 Task: Select the 2 on the scale.
Action: Mouse moved to (15, 620)
Screenshot: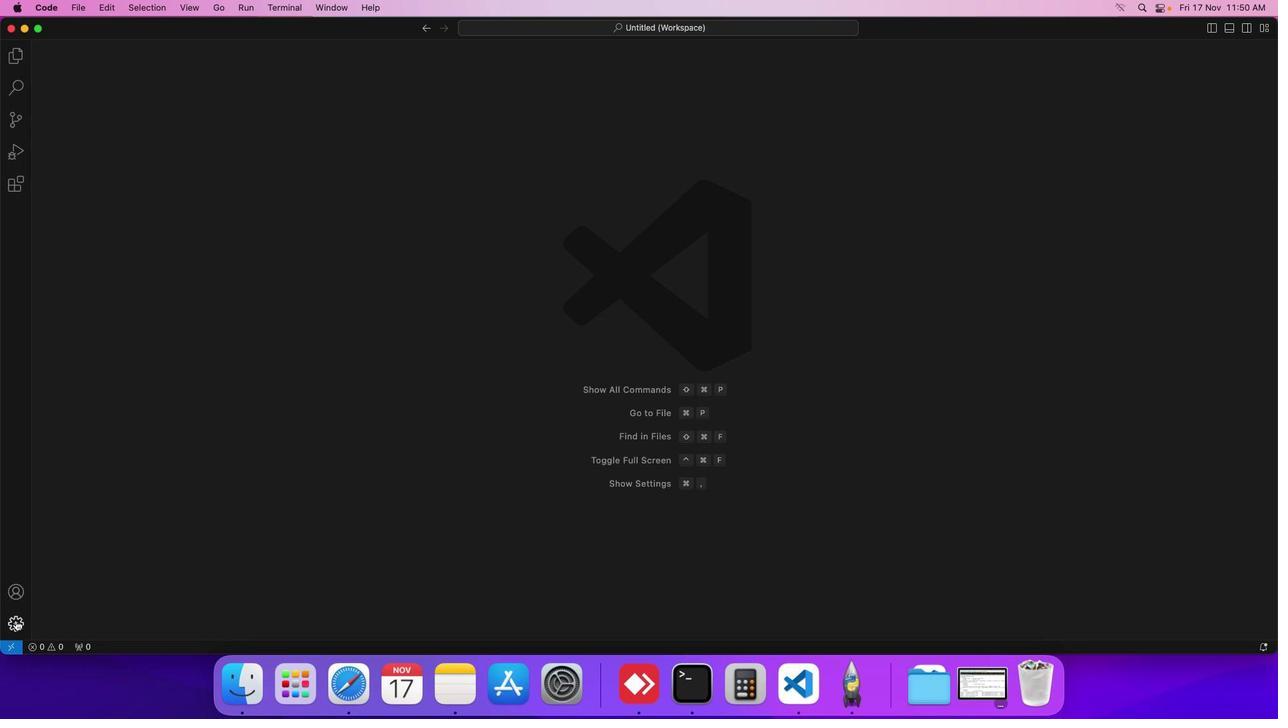
Action: Mouse pressed left at (15, 620)
Screenshot: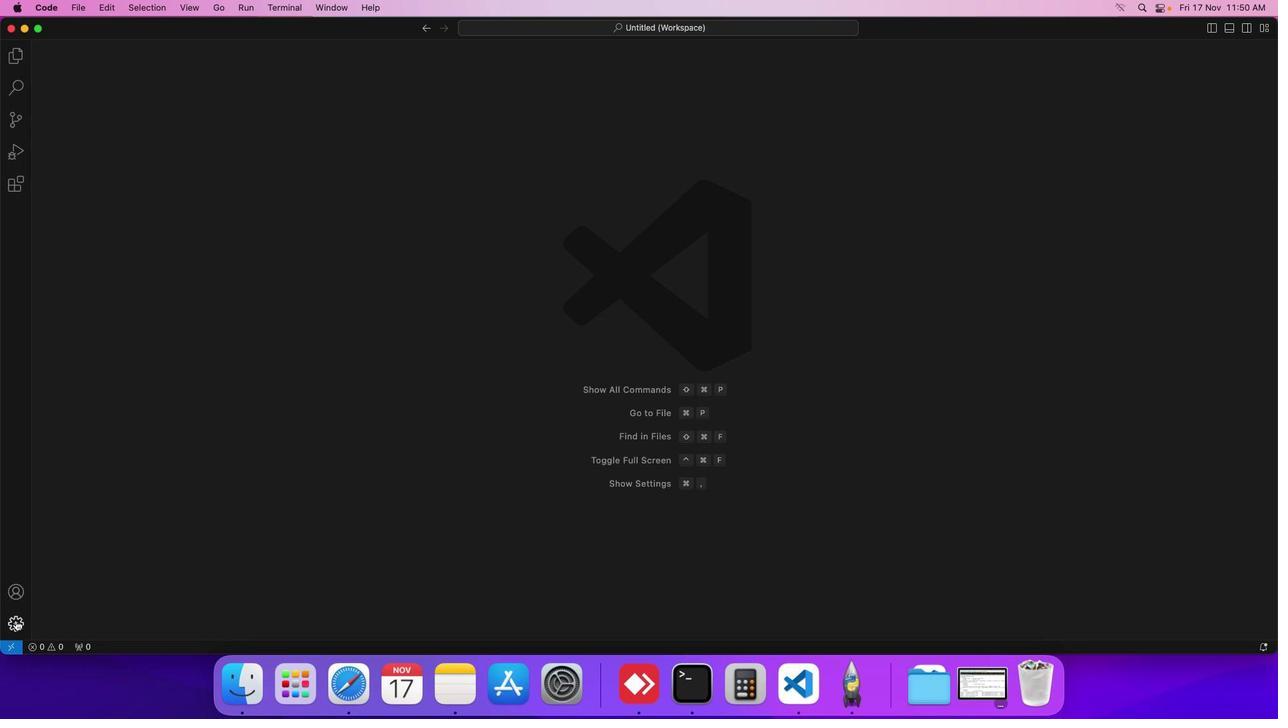 
Action: Mouse moved to (48, 521)
Screenshot: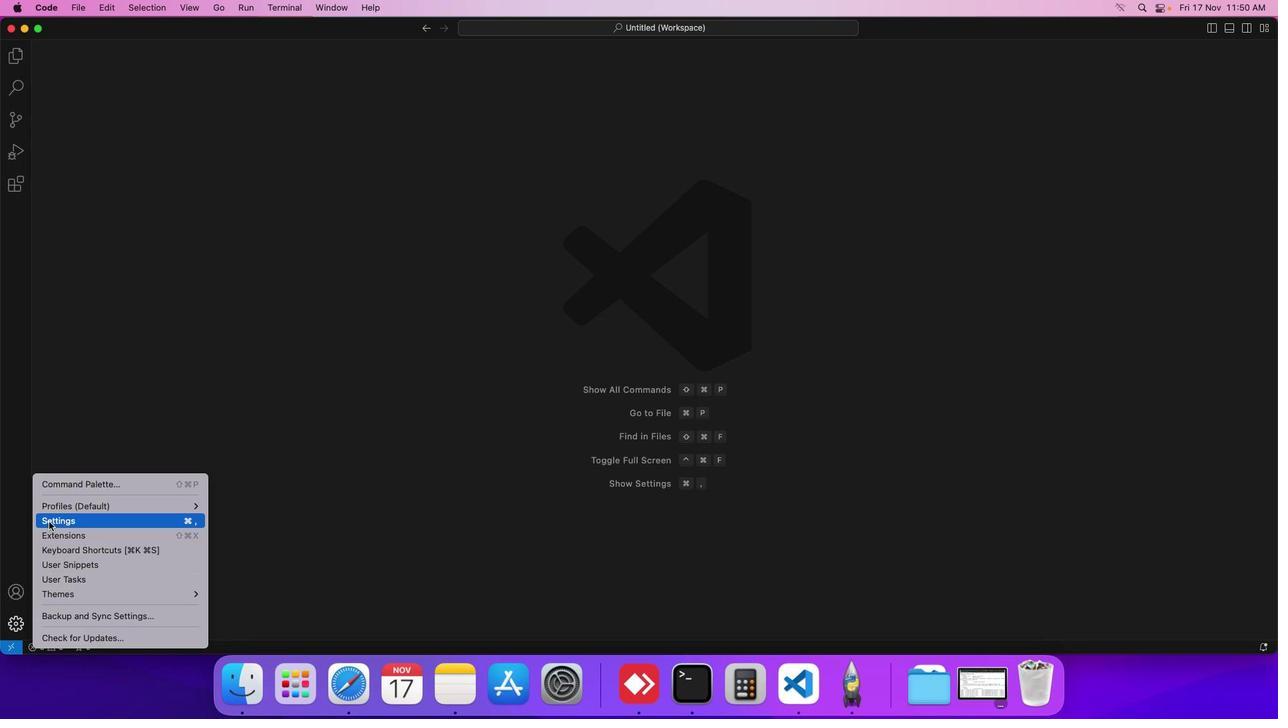 
Action: Mouse pressed left at (48, 521)
Screenshot: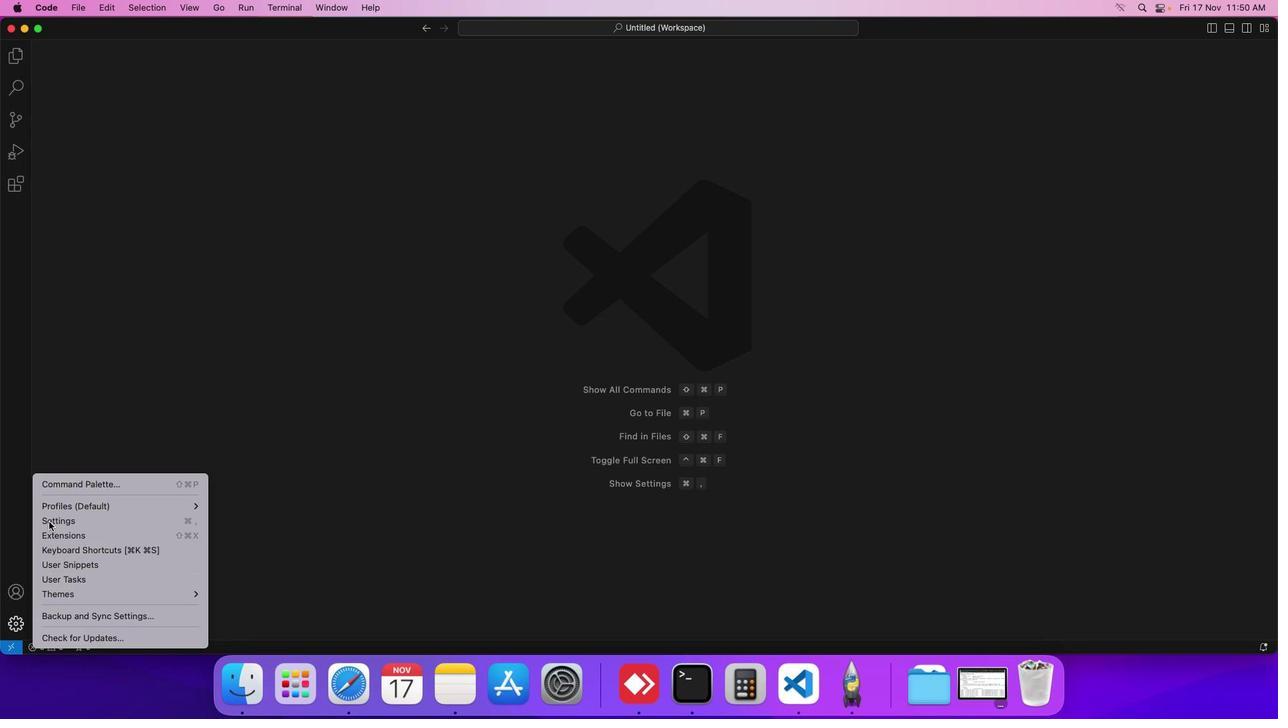 
Action: Mouse moved to (325, 109)
Screenshot: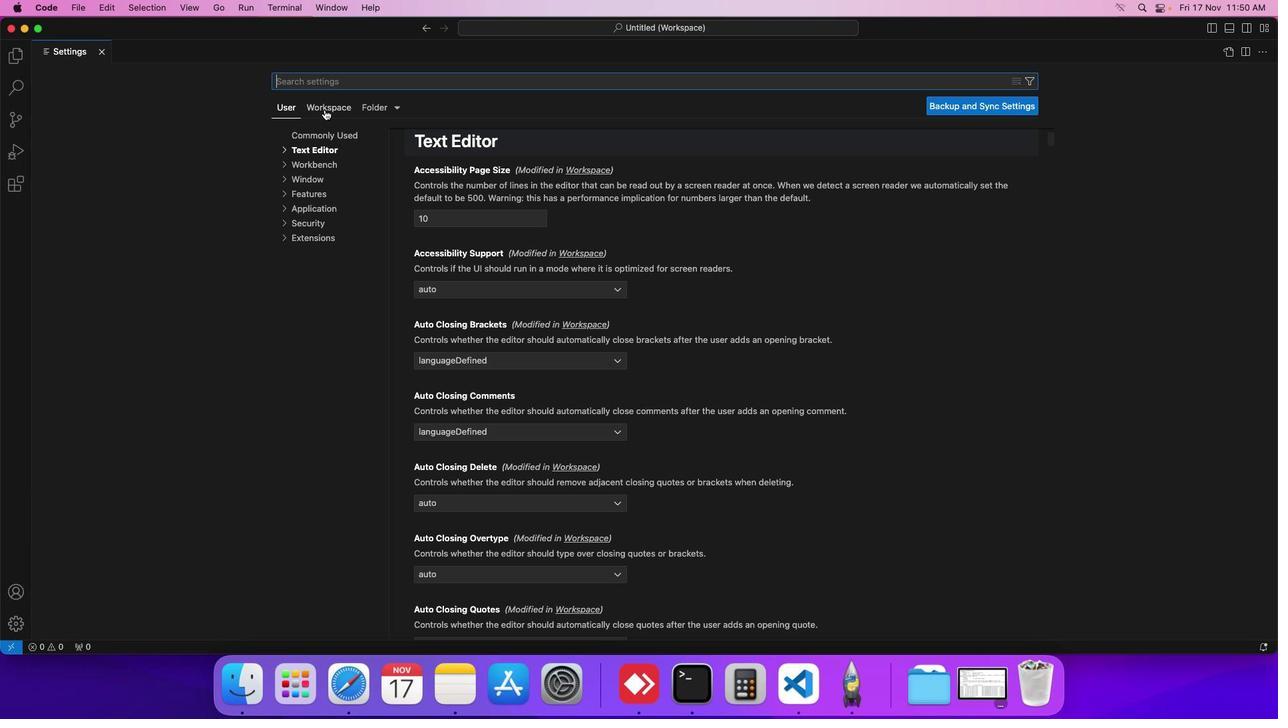 
Action: Mouse pressed left at (325, 109)
Screenshot: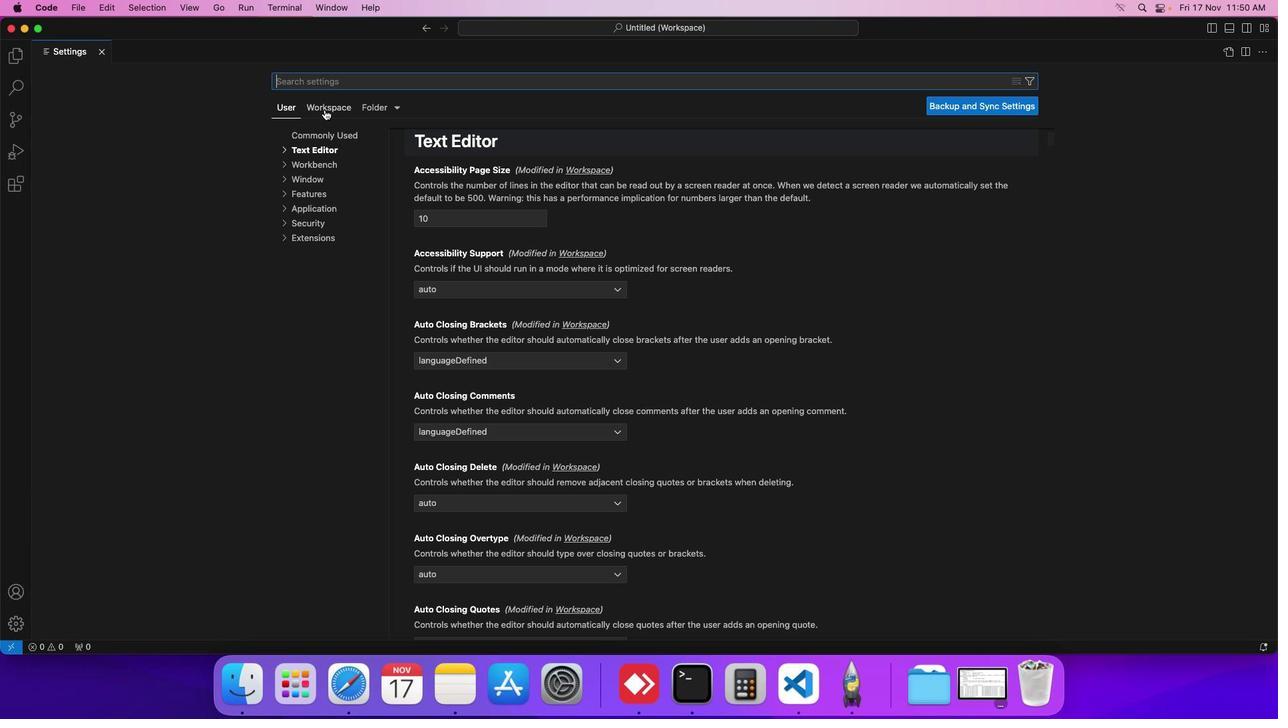 
Action: Mouse moved to (319, 141)
Screenshot: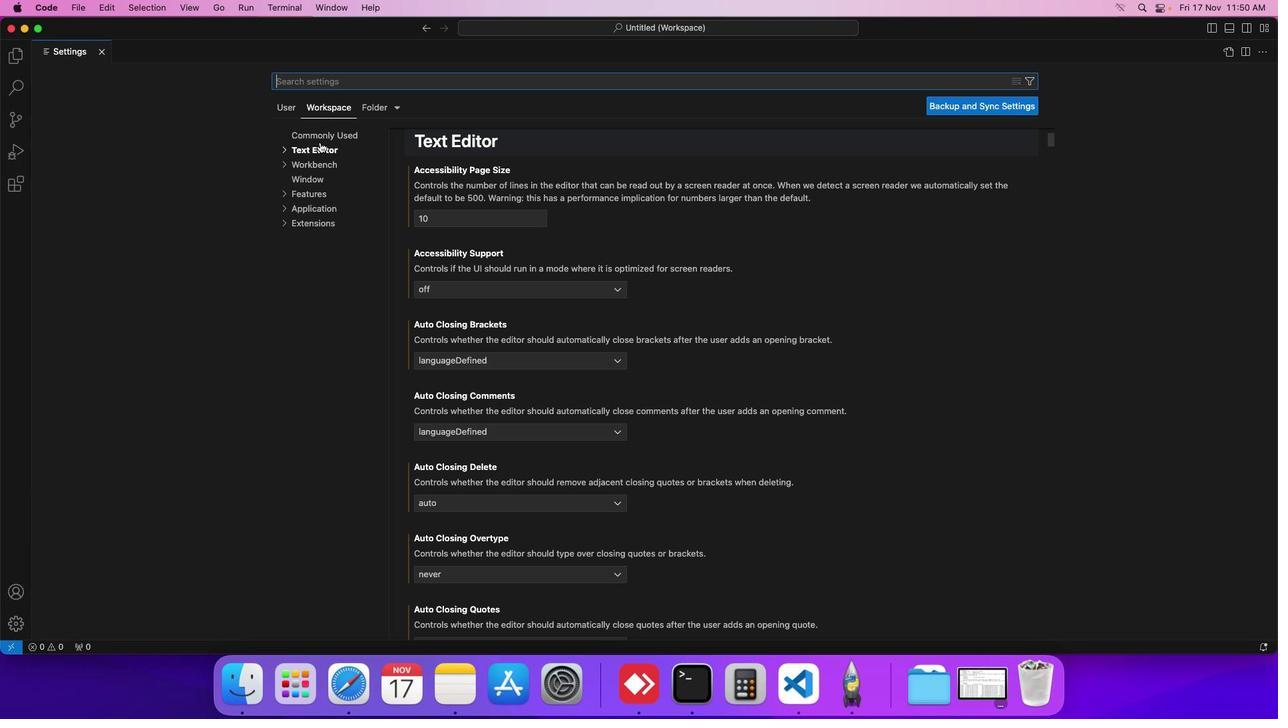 
Action: Mouse pressed left at (319, 141)
Screenshot: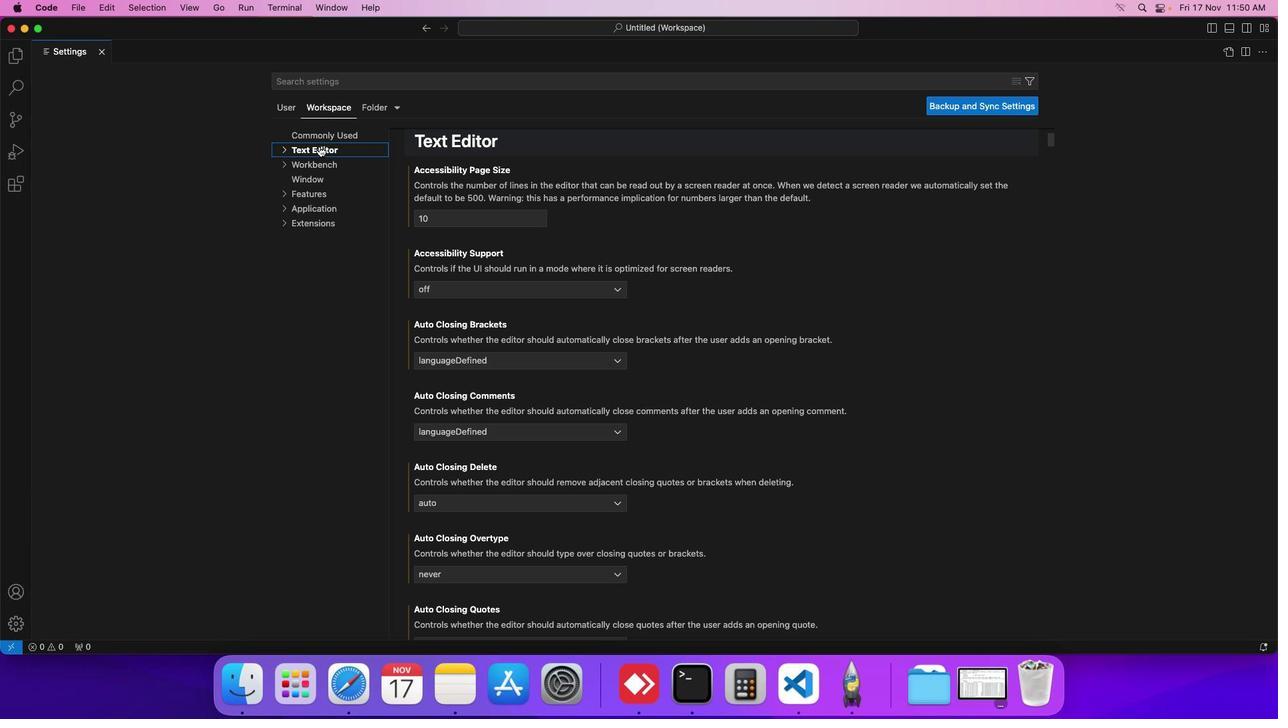 
Action: Mouse moved to (312, 235)
Screenshot: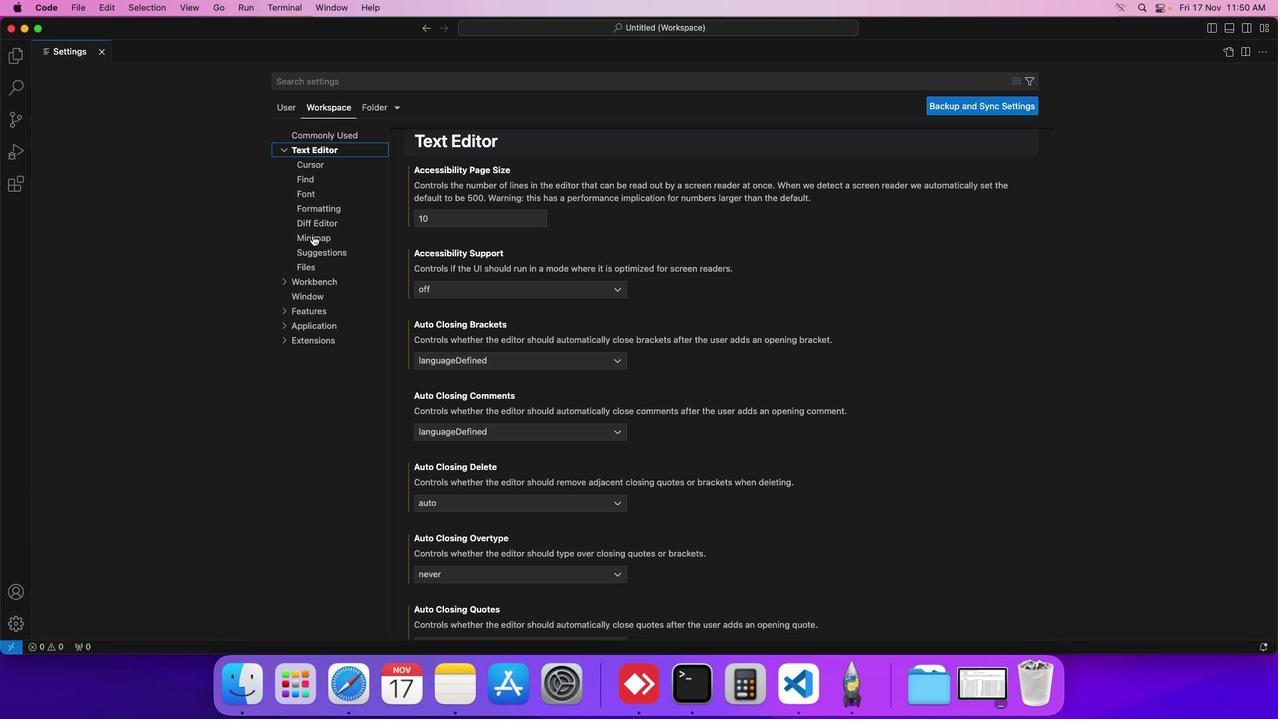 
Action: Mouse pressed left at (312, 235)
Screenshot: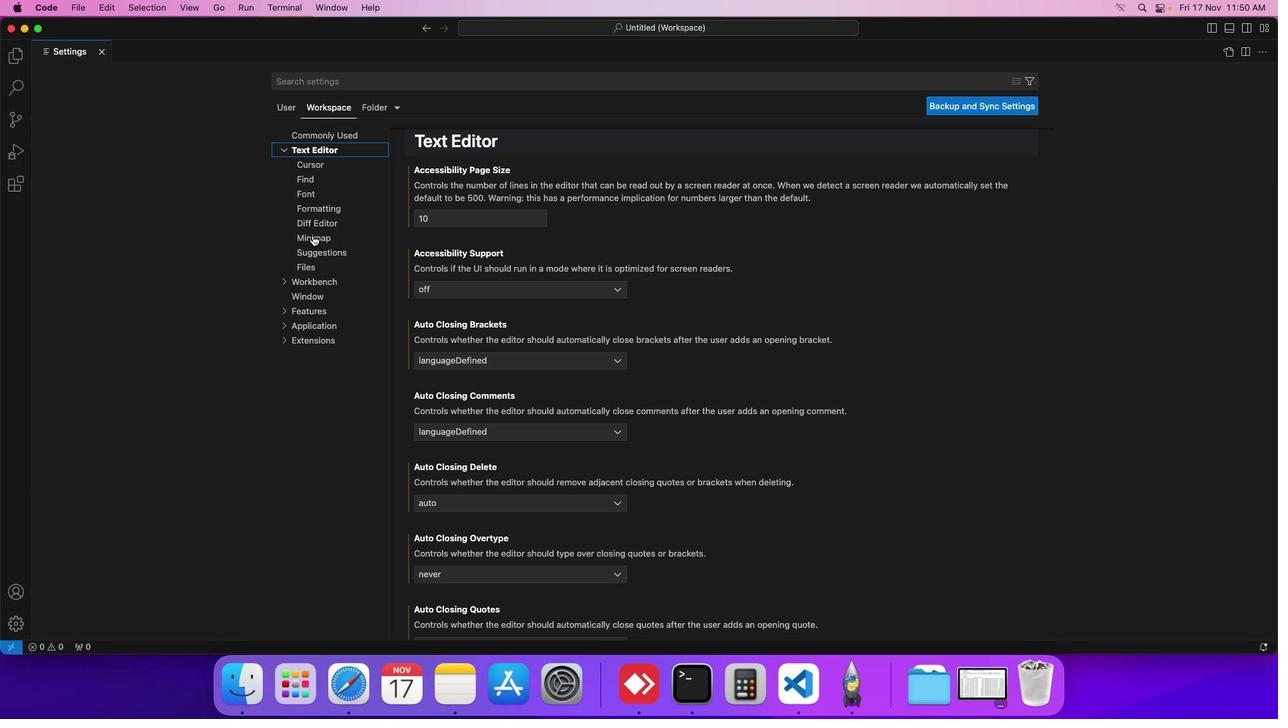 
Action: Mouse moved to (436, 433)
Screenshot: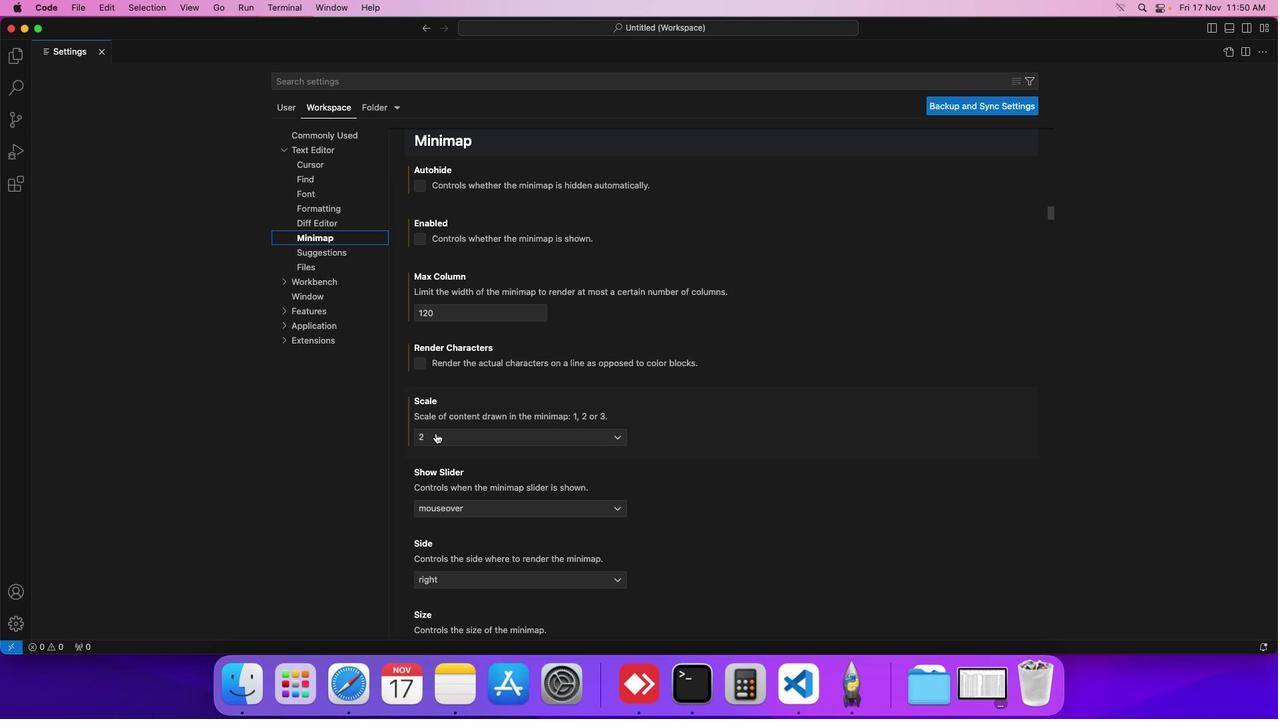 
Action: Mouse pressed left at (436, 433)
Screenshot: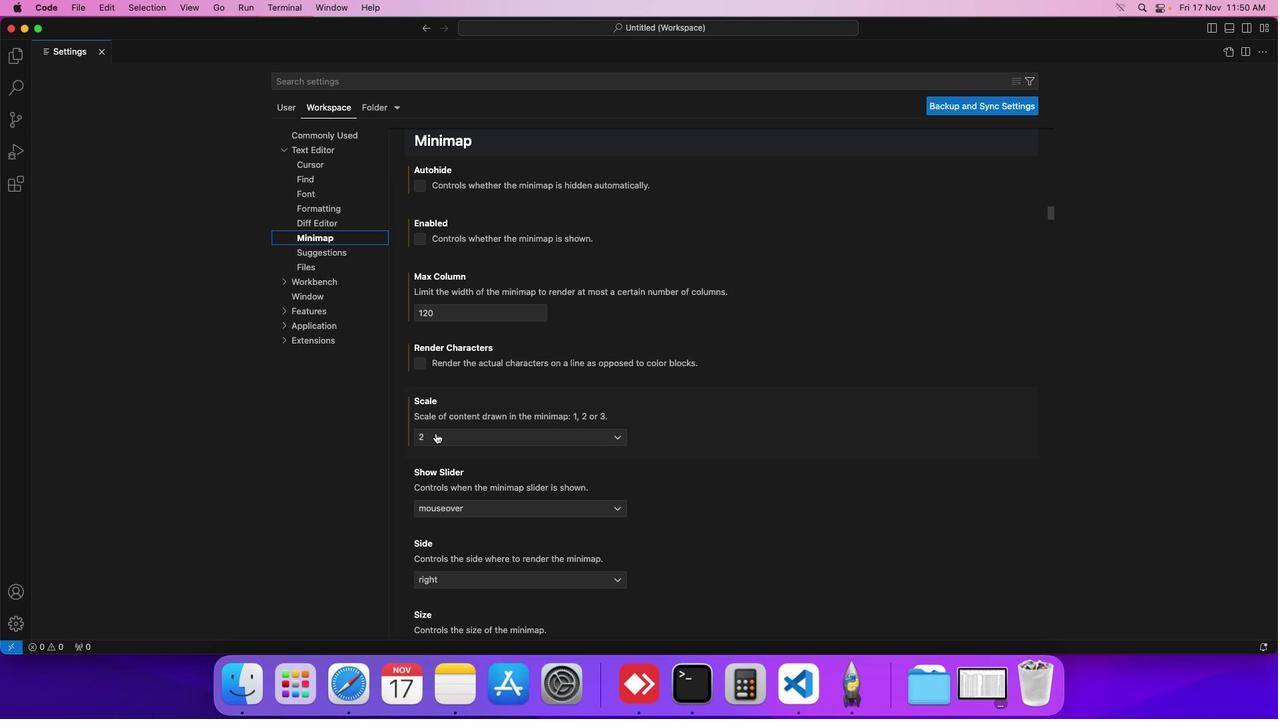 
Action: Mouse moved to (424, 464)
Screenshot: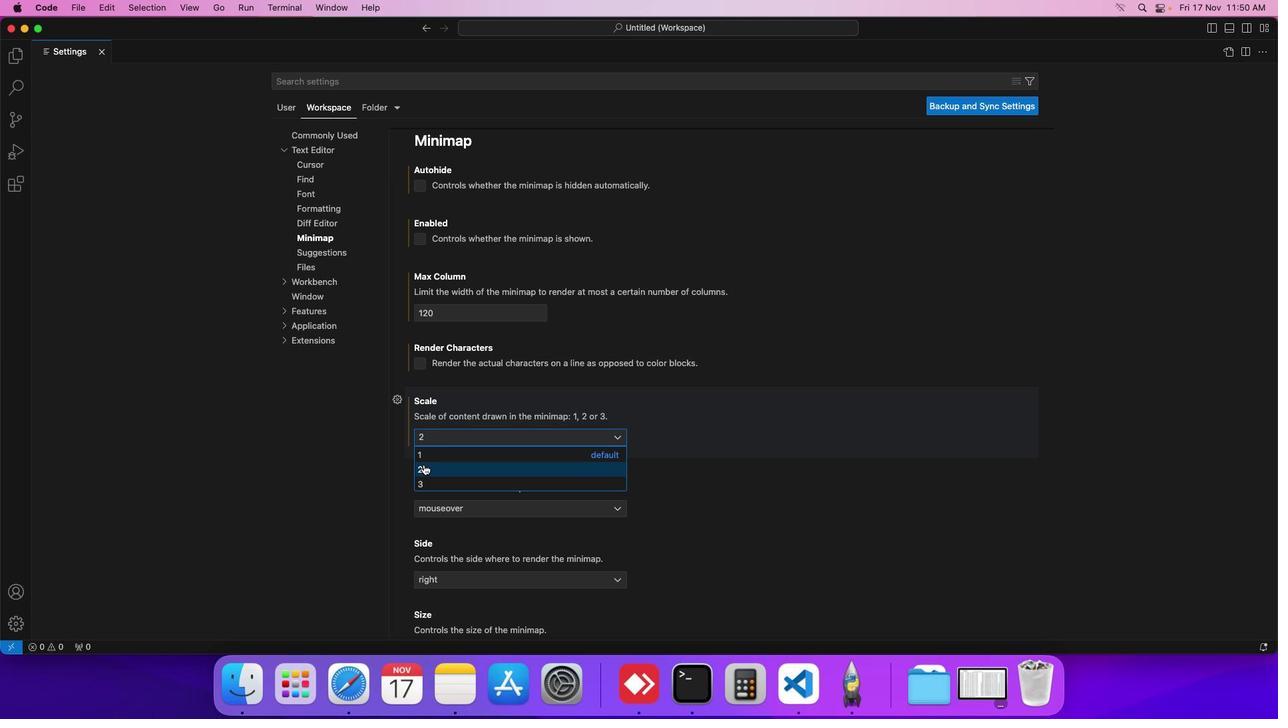 
Action: Mouse pressed left at (424, 464)
Screenshot: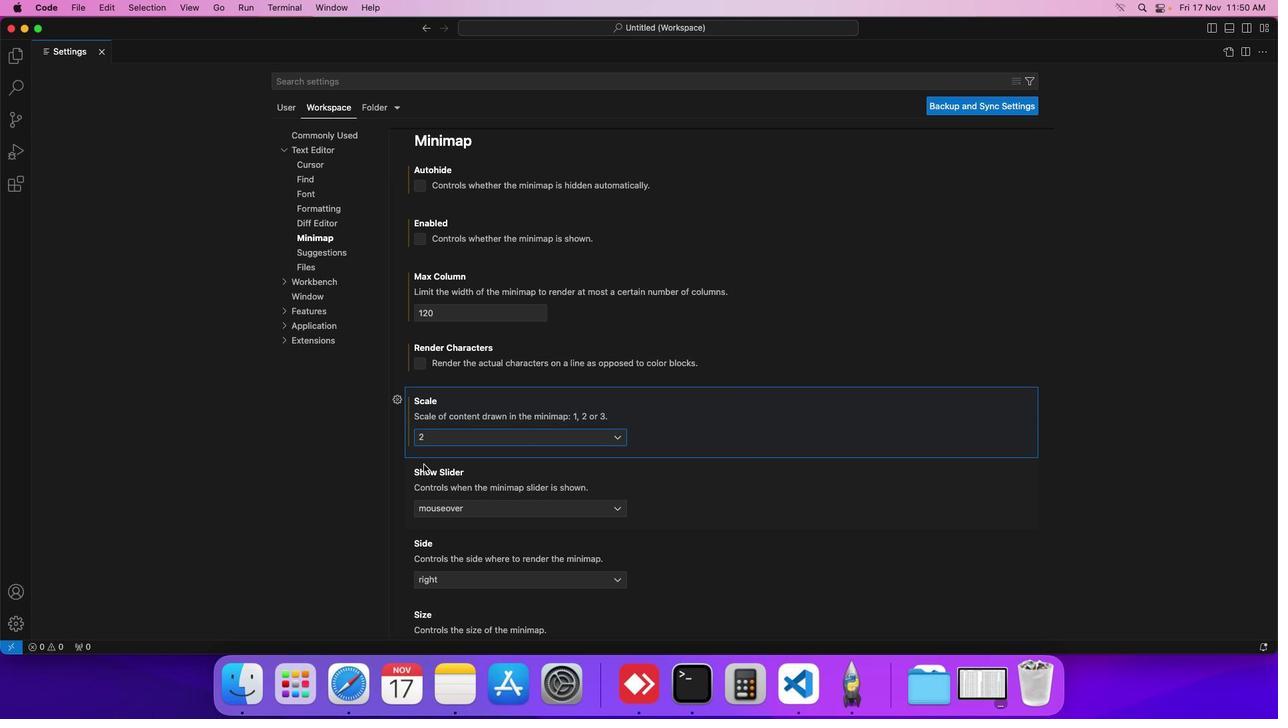 
Action: Mouse moved to (471, 447)
Screenshot: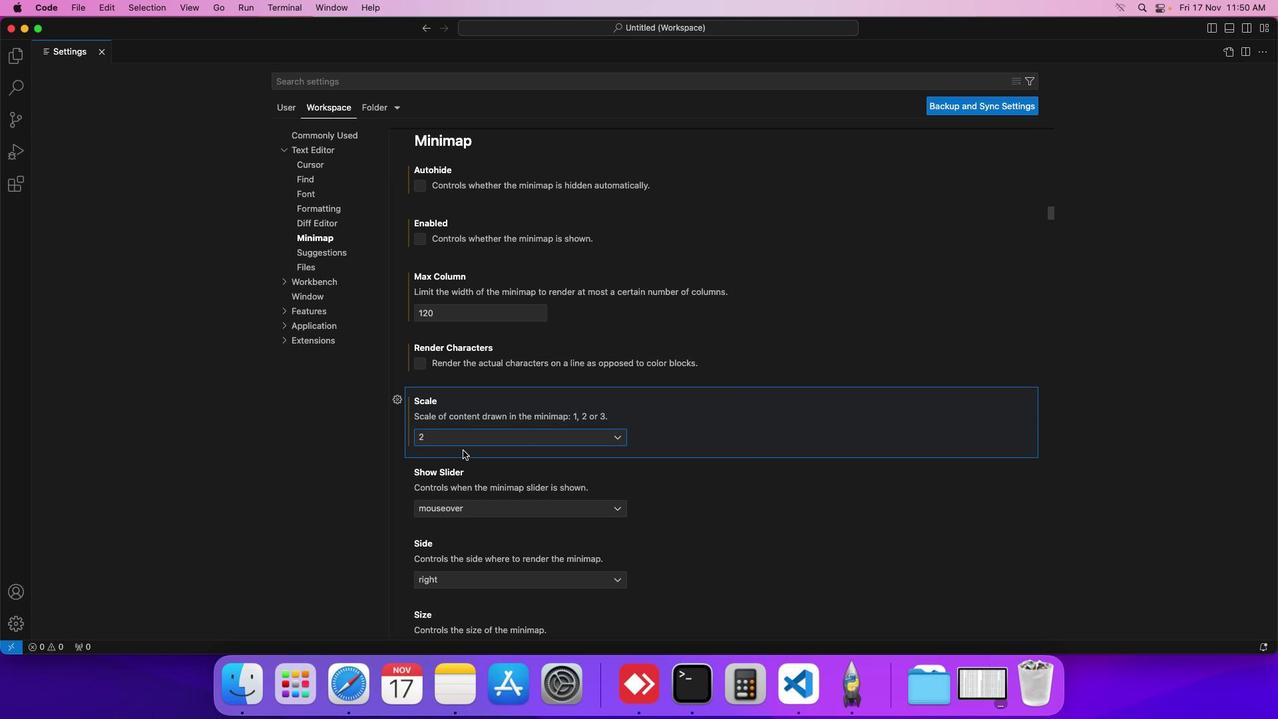
